 Task: Apply a VST de-tuner to create subtle pitch variations for a chorus effect.
Action: Mouse moved to (7, 13)
Screenshot: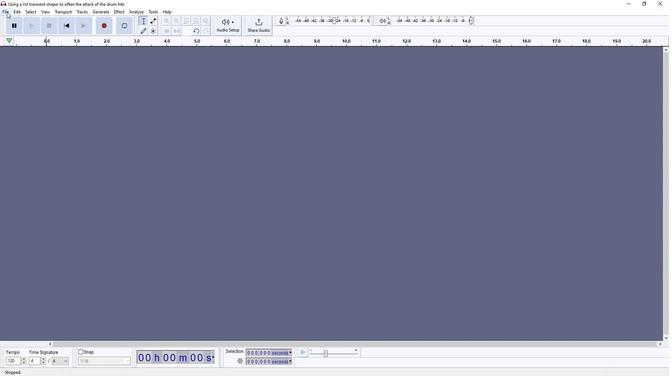 
Action: Mouse pressed left at (7, 13)
Screenshot: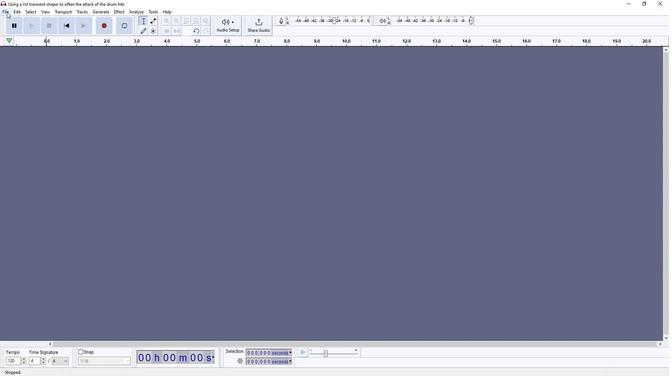 
Action: Mouse moved to (97, 85)
Screenshot: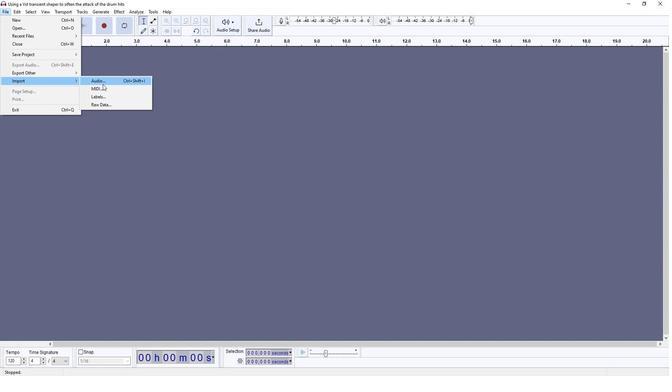 
Action: Mouse pressed left at (97, 85)
Screenshot: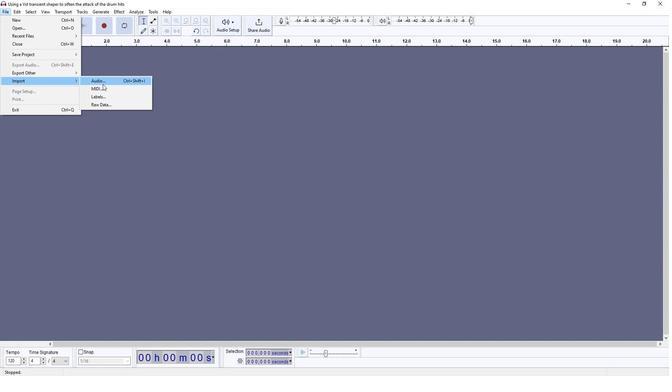 
Action: Mouse moved to (57, 66)
Screenshot: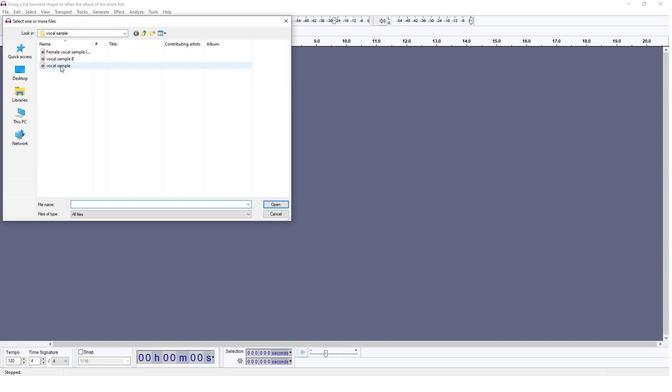 
Action: Mouse pressed left at (57, 66)
Screenshot: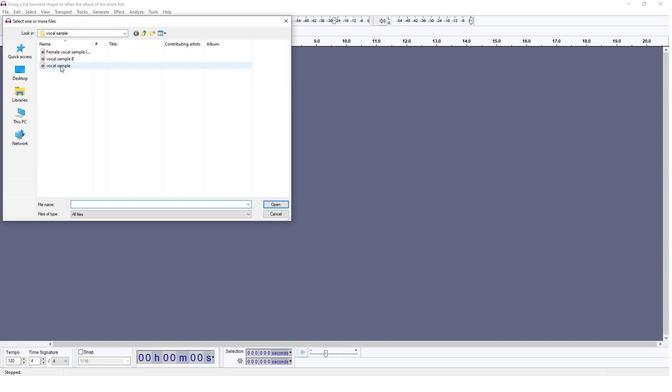 
Action: Mouse moved to (262, 206)
Screenshot: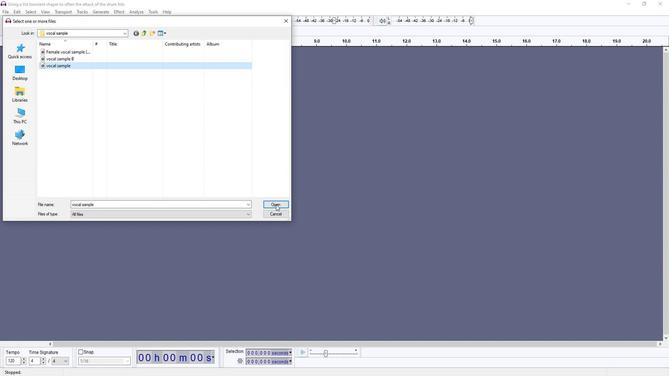 
Action: Mouse pressed left at (262, 206)
Screenshot: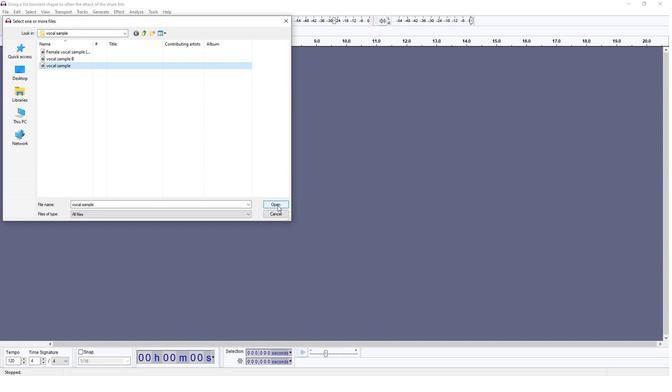 
Action: Mouse moved to (248, 85)
Screenshot: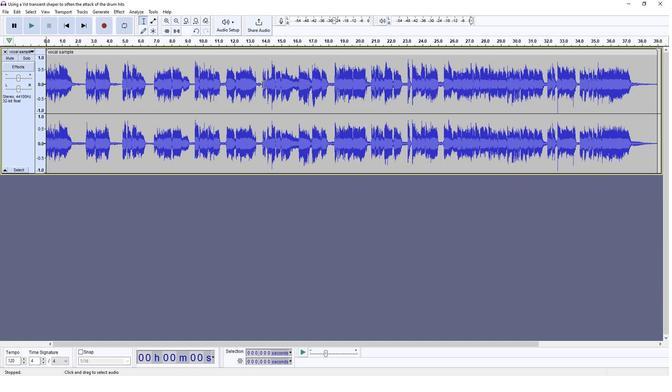 
Action: Mouse pressed left at (248, 85)
Screenshot: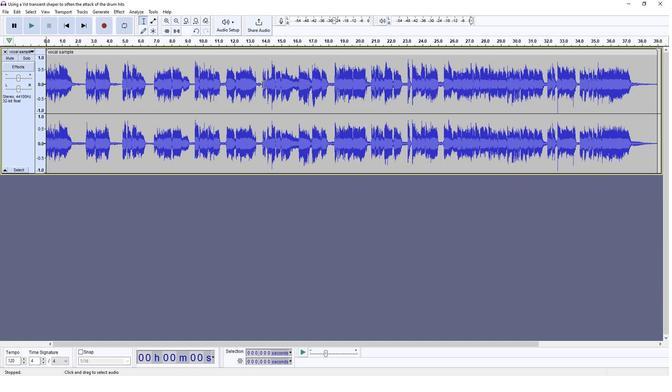 
Action: Mouse moved to (15, 9)
Screenshot: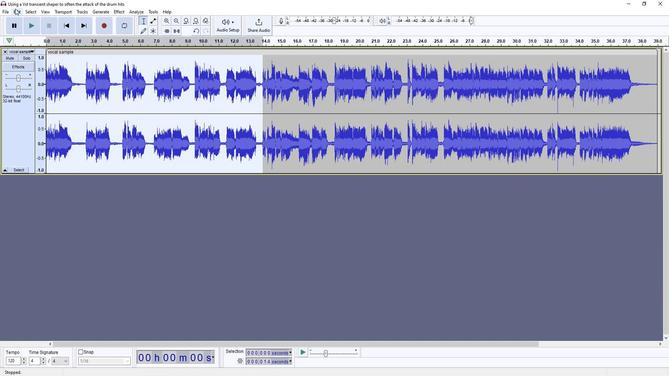 
Action: Mouse pressed left at (15, 9)
Screenshot: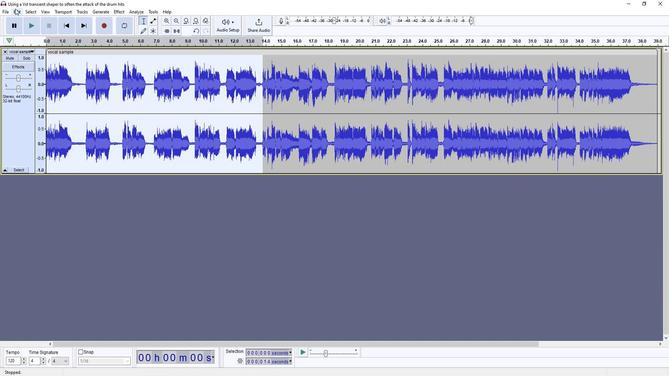 
Action: Mouse moved to (32, 38)
Screenshot: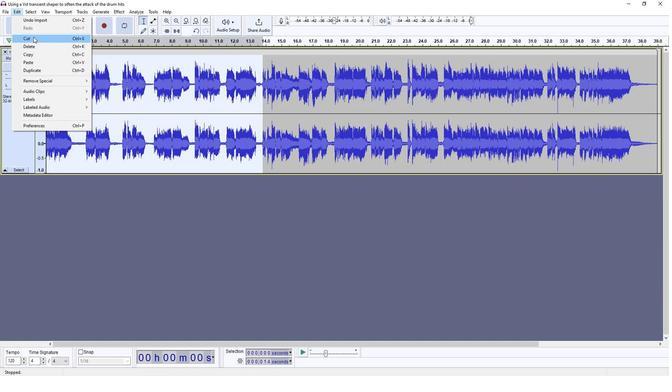 
Action: Mouse pressed left at (32, 38)
Screenshot: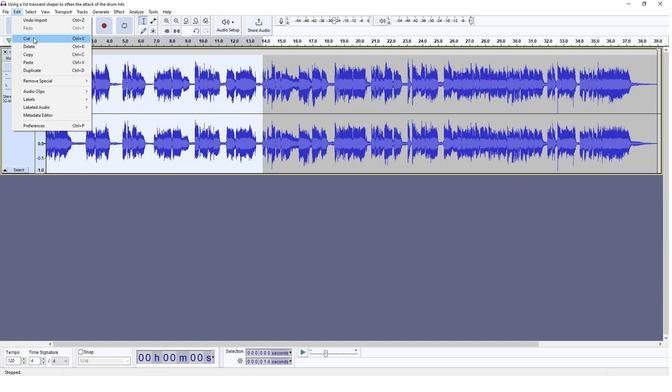 
Action: Mouse moved to (416, 59)
Screenshot: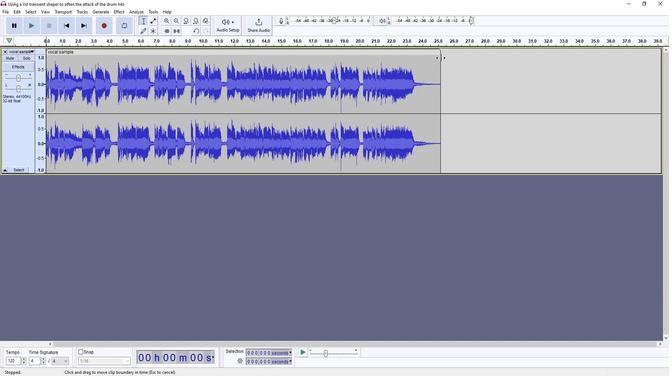 
Action: Mouse pressed left at (416, 59)
Screenshot: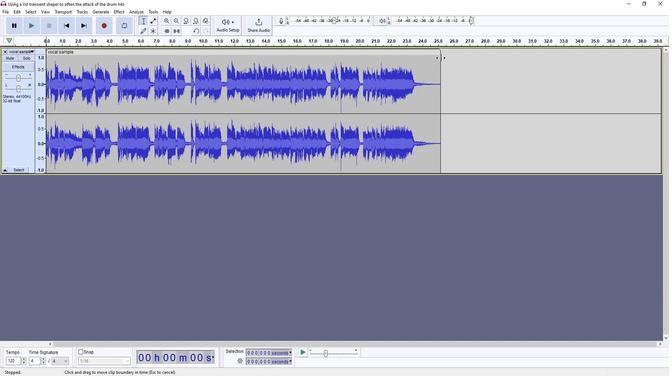 
Action: Mouse moved to (218, 77)
Screenshot: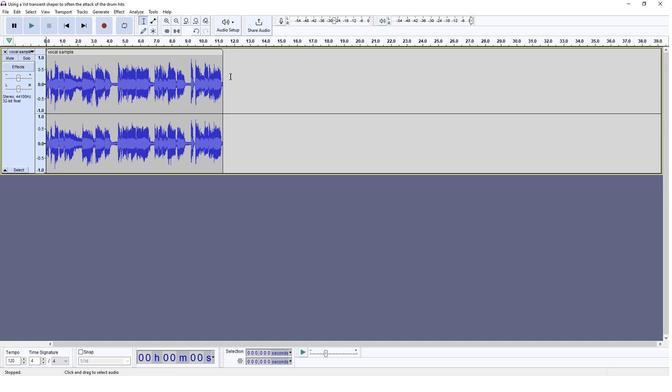 
Action: Mouse pressed left at (218, 77)
Screenshot: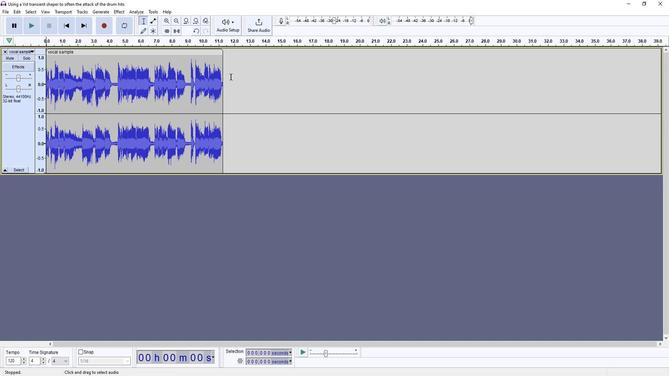 
Action: Mouse moved to (29, 24)
Screenshot: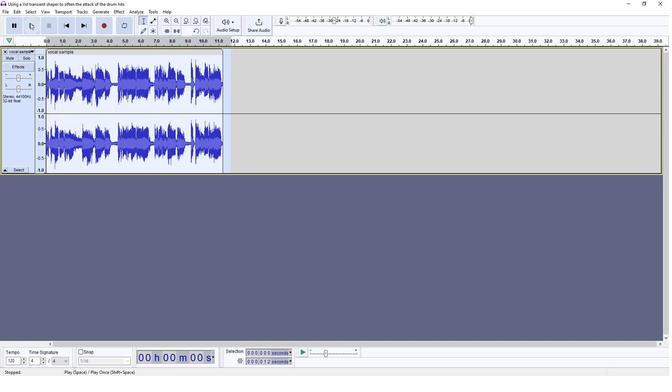 
Action: Mouse pressed left at (29, 24)
Screenshot: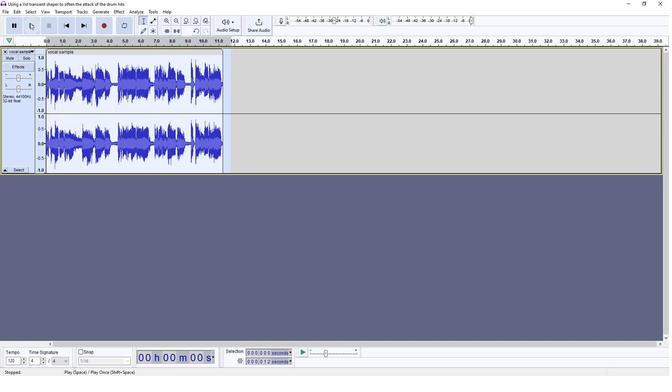 
Action: Mouse moved to (20, 13)
Screenshot: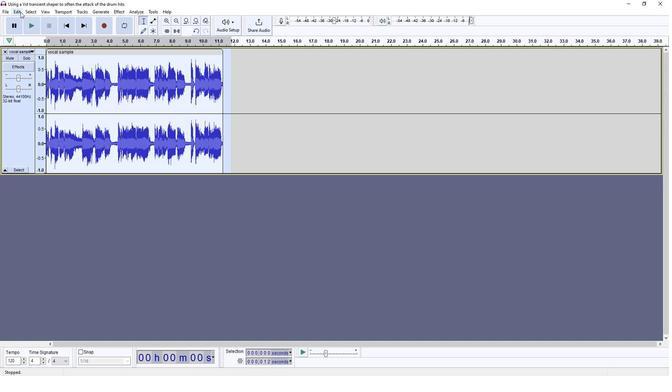 
Action: Mouse pressed left at (20, 13)
Screenshot: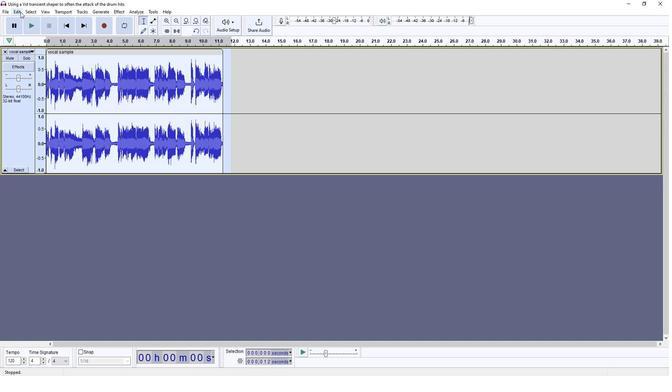 
Action: Mouse moved to (31, 69)
Screenshot: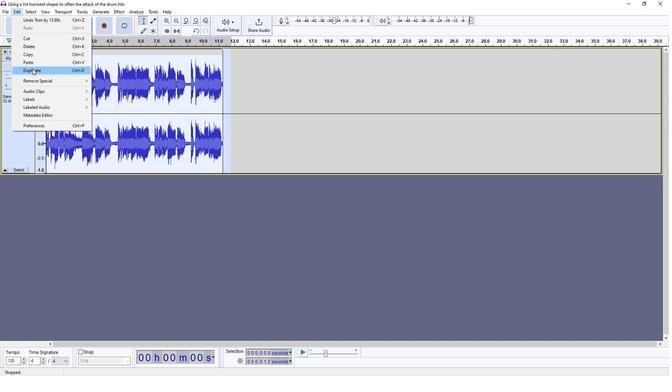 
Action: Mouse pressed left at (31, 69)
Screenshot: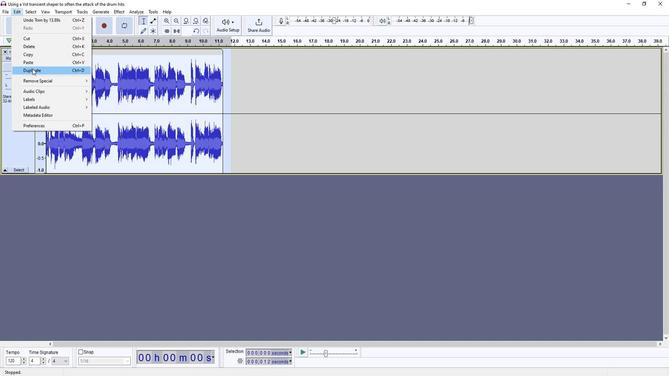 
Action: Mouse moved to (17, 238)
Screenshot: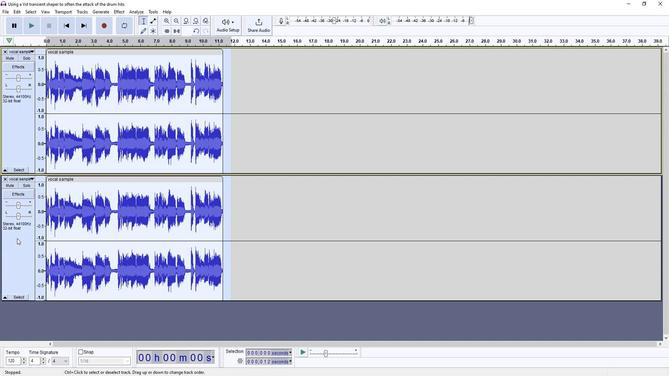 
Action: Mouse pressed left at (17, 238)
Screenshot: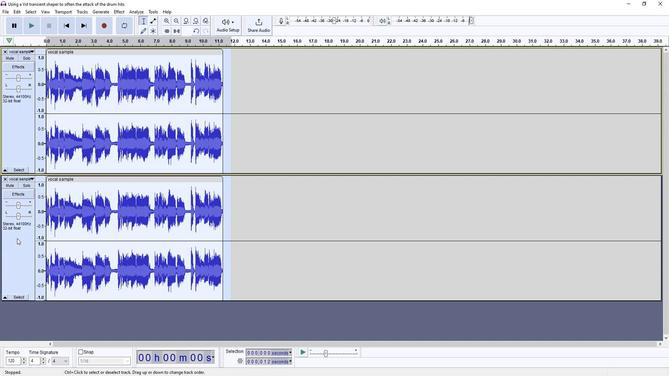 
Action: Mouse moved to (18, 205)
Screenshot: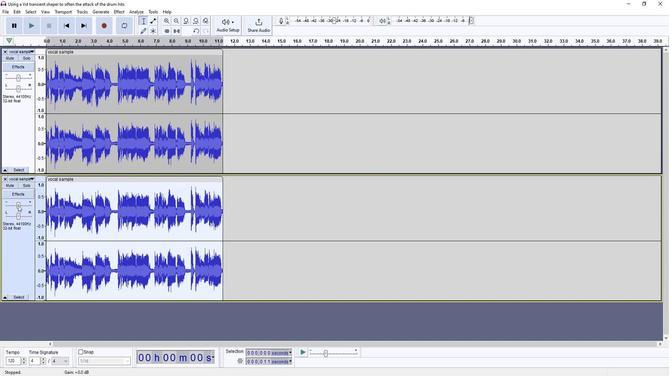 
Action: Mouse pressed left at (18, 205)
Screenshot: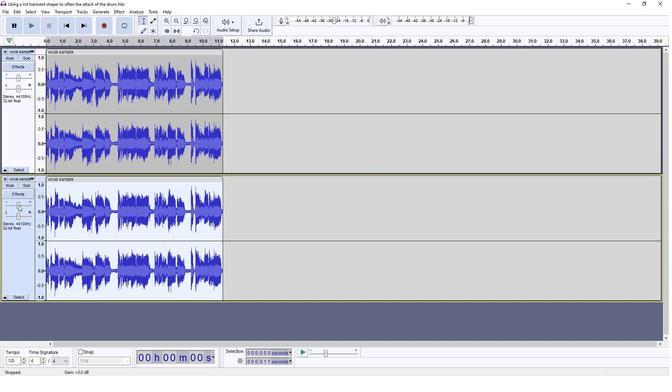 
Action: Mouse moved to (115, 11)
Screenshot: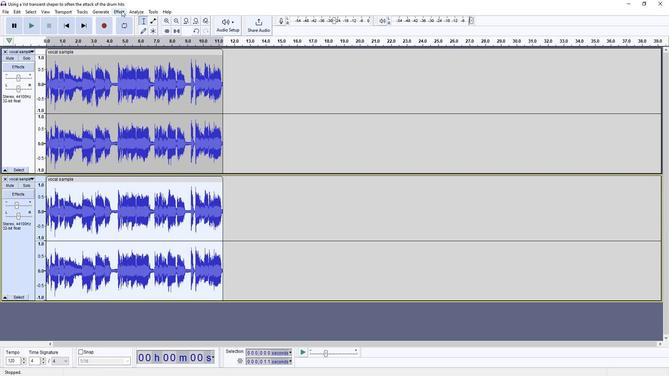 
Action: Mouse pressed left at (115, 11)
Screenshot: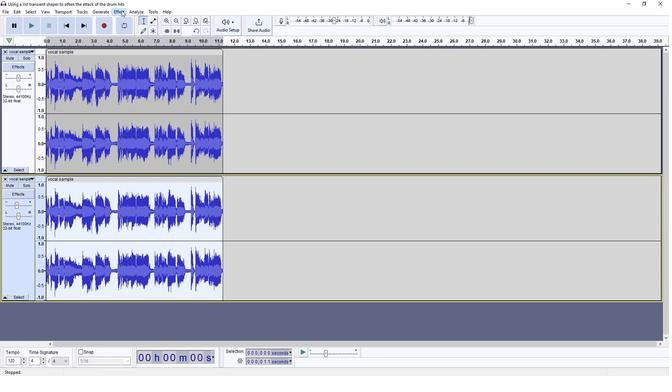 
Action: Mouse moved to (216, 83)
Screenshot: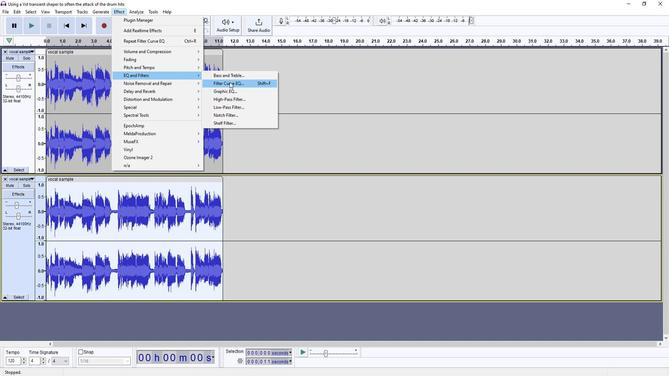 
Action: Mouse pressed left at (216, 83)
Screenshot: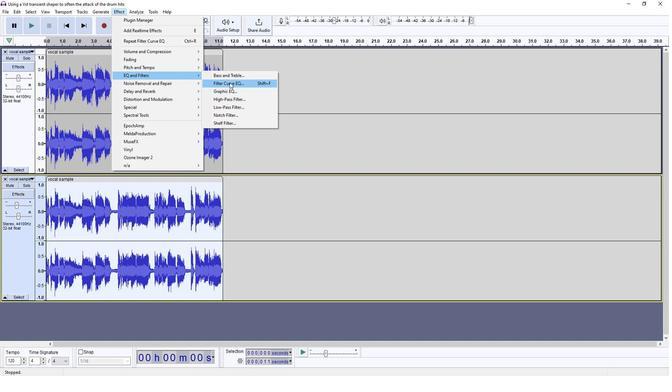 
Action: Mouse moved to (183, 117)
Screenshot: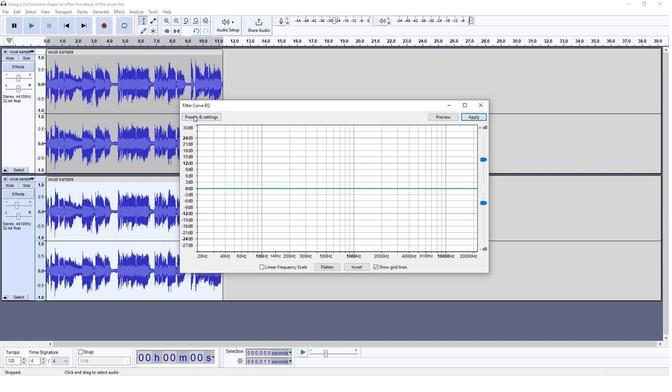 
Action: Mouse pressed left at (183, 117)
Screenshot: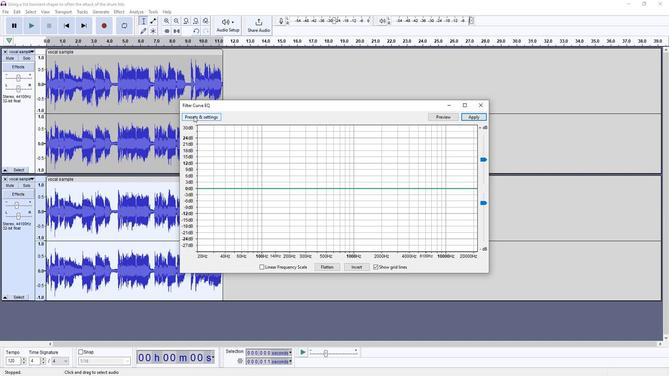 
Action: Mouse moved to (252, 211)
Screenshot: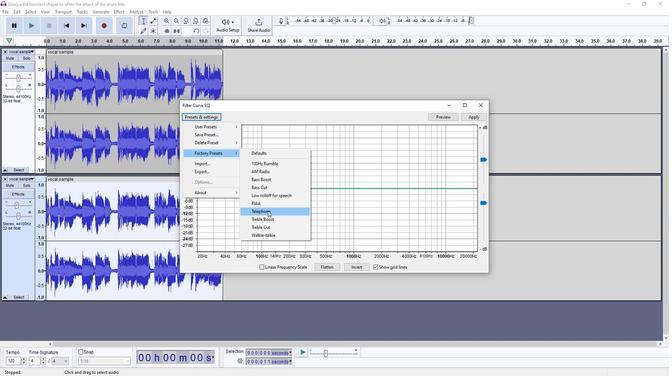 
Action: Mouse pressed left at (252, 211)
Screenshot: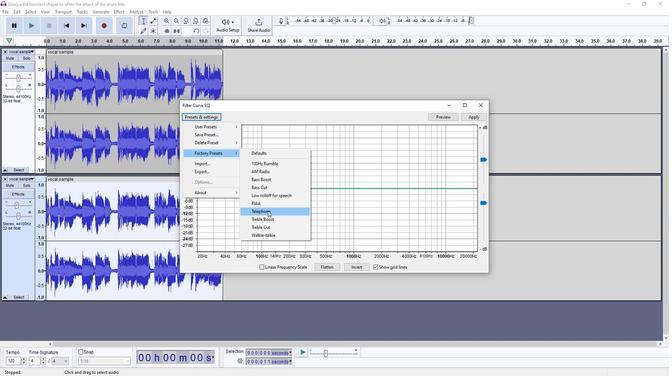 
Action: Mouse moved to (450, 117)
Screenshot: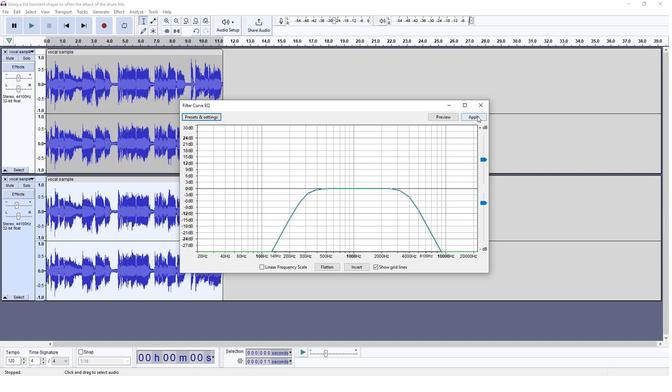 
Action: Mouse pressed left at (450, 117)
Screenshot: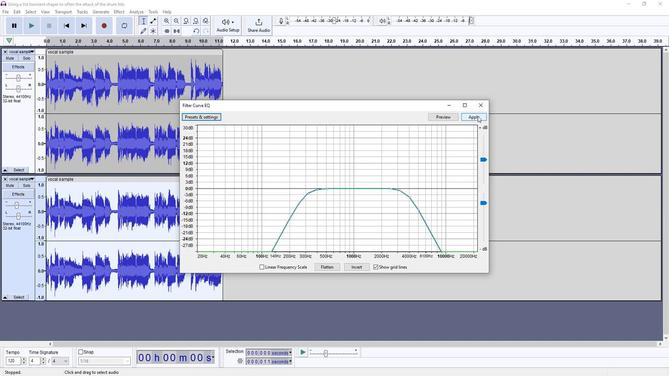 
Action: Mouse moved to (115, 10)
Screenshot: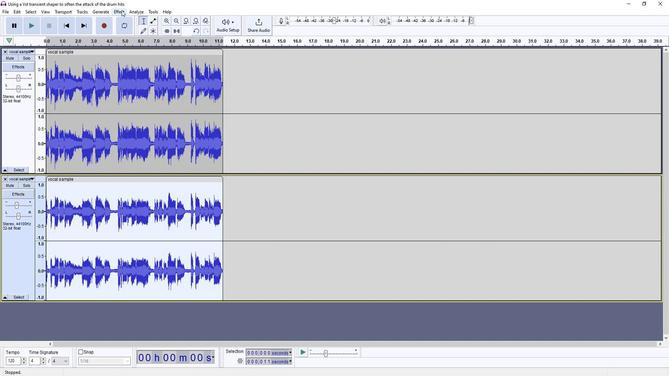 
Action: Mouse pressed left at (115, 10)
Screenshot: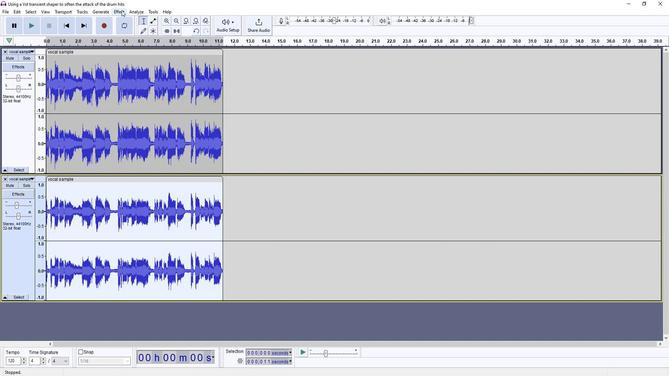 
Action: Mouse moved to (229, 69)
Screenshot: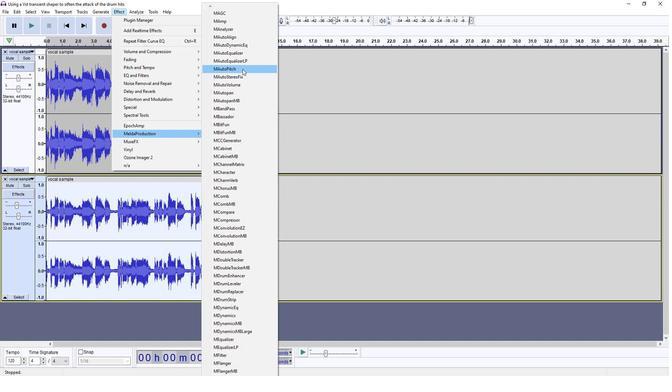 
Action: Mouse pressed left at (229, 69)
Screenshot: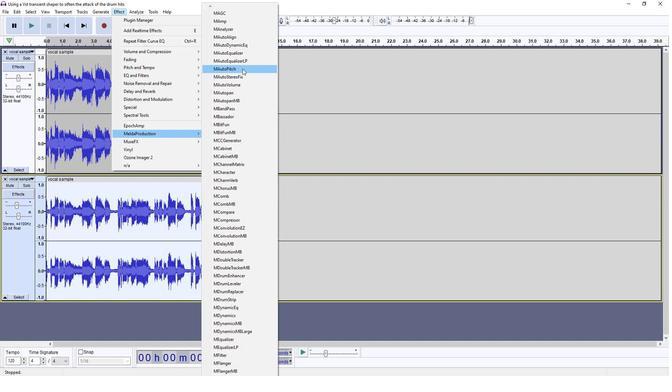 
Action: Mouse moved to (315, 227)
Screenshot: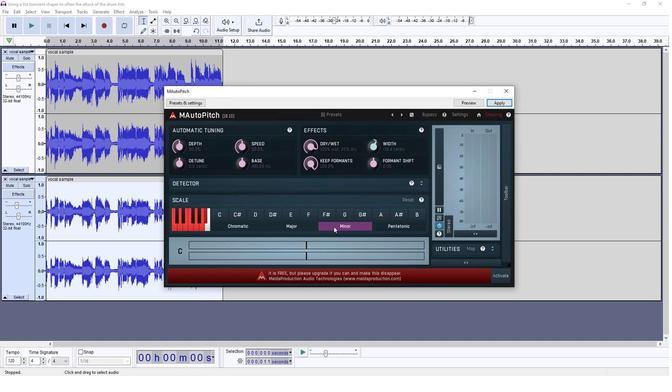 
Action: Mouse pressed left at (315, 227)
Screenshot: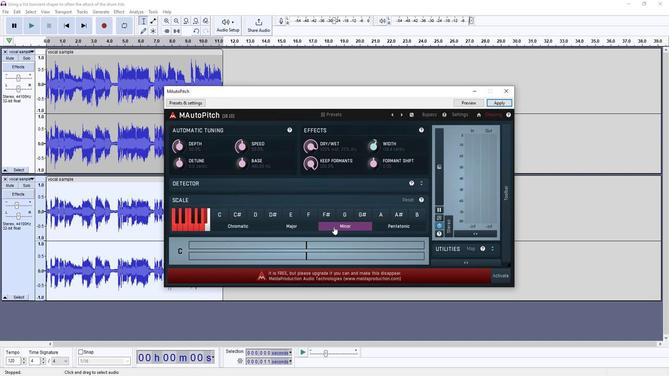
Action: Mouse moved to (244, 212)
Screenshot: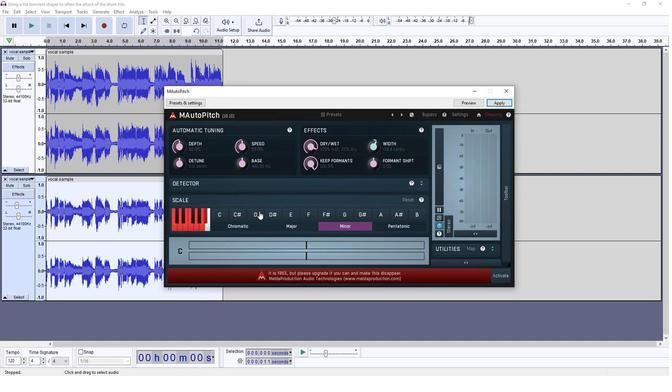 
Action: Mouse pressed left at (244, 212)
Screenshot: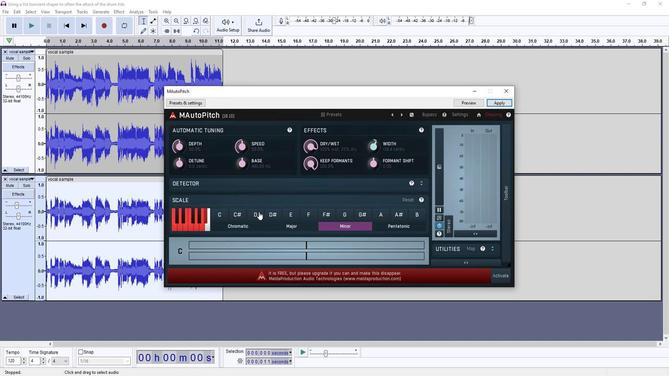 
Action: Mouse moved to (223, 213)
Screenshot: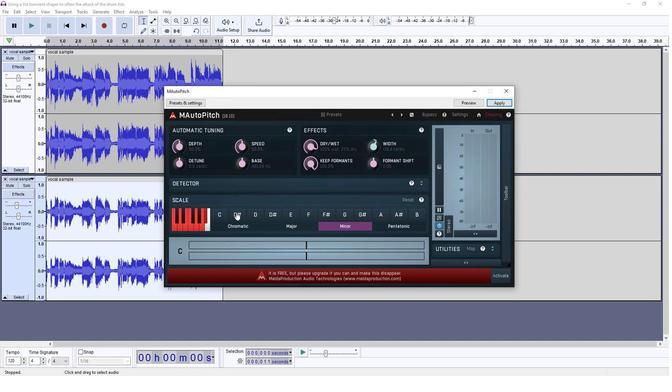 
Action: Mouse pressed left at (223, 213)
Screenshot: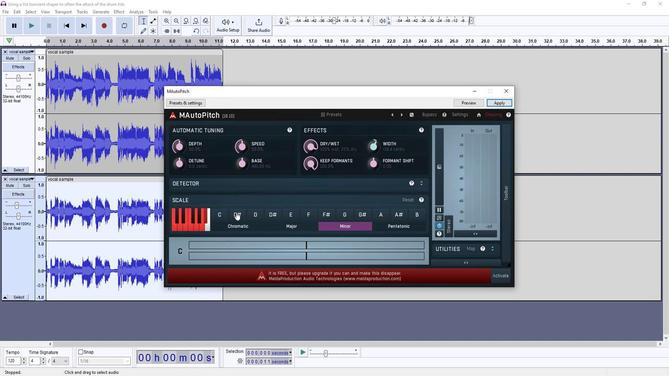
Action: Mouse moved to (242, 214)
Screenshot: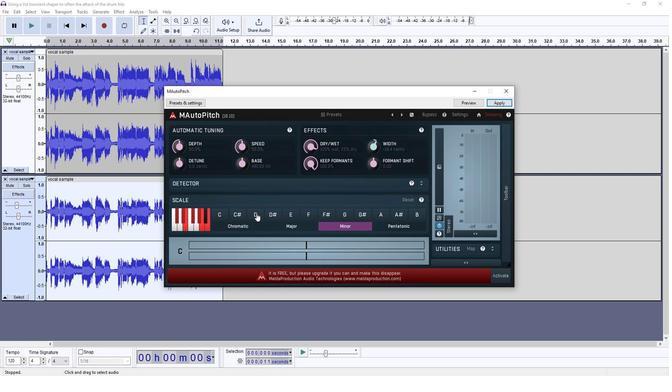 
Action: Mouse pressed left at (242, 214)
Screenshot: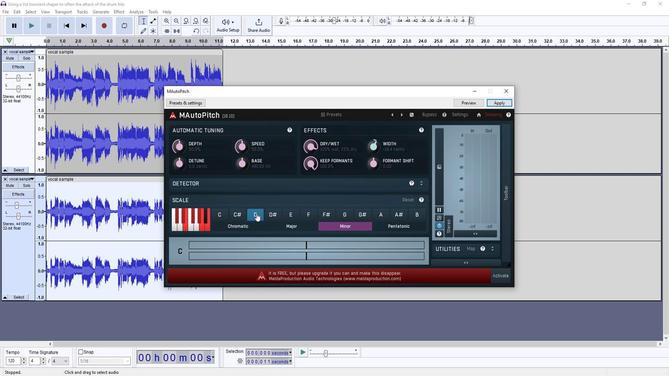 
Action: Mouse moved to (444, 102)
Screenshot: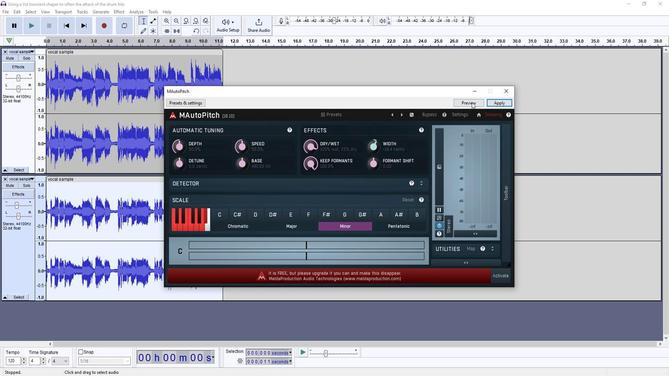 
Action: Mouse pressed left at (444, 102)
Screenshot: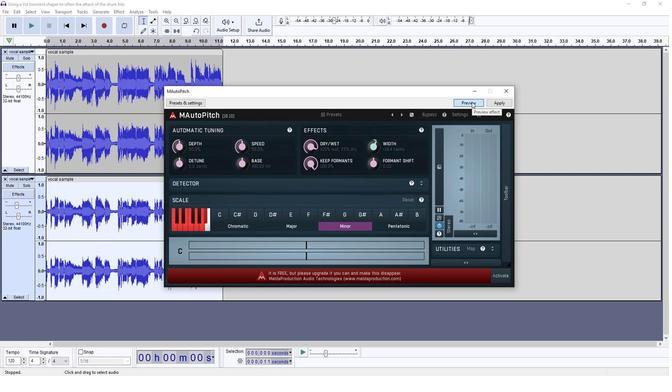 
Action: Mouse moved to (341, 212)
Screenshot: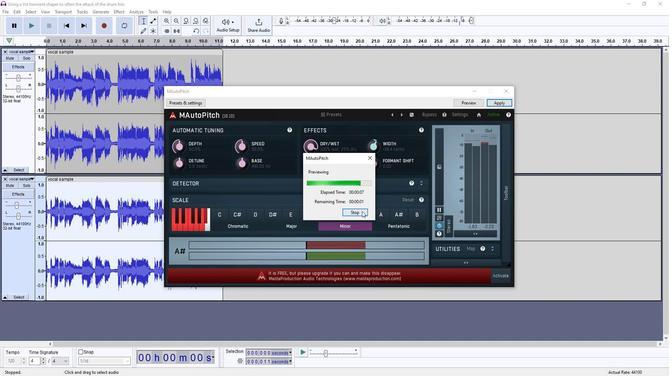 
Action: Mouse pressed left at (341, 212)
Screenshot: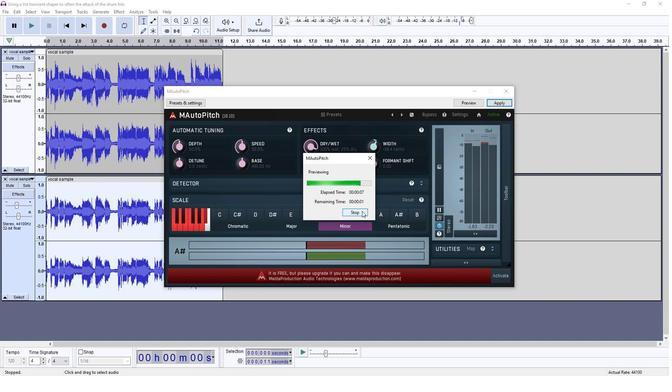 
Action: Mouse moved to (468, 103)
Screenshot: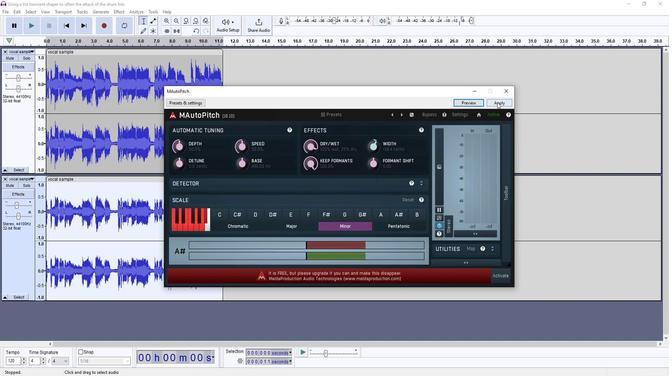 
Action: Mouse pressed left at (468, 103)
Screenshot: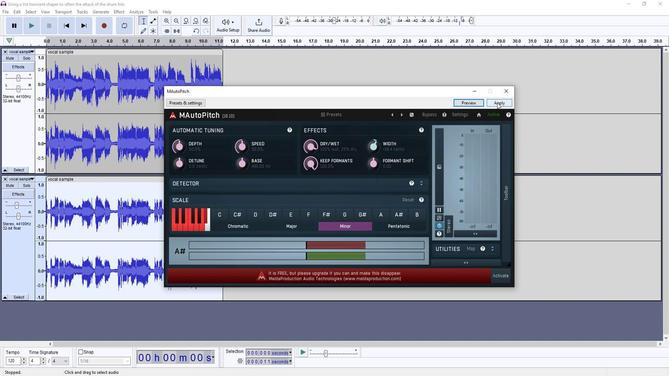 
Action: Mouse moved to (217, 257)
Screenshot: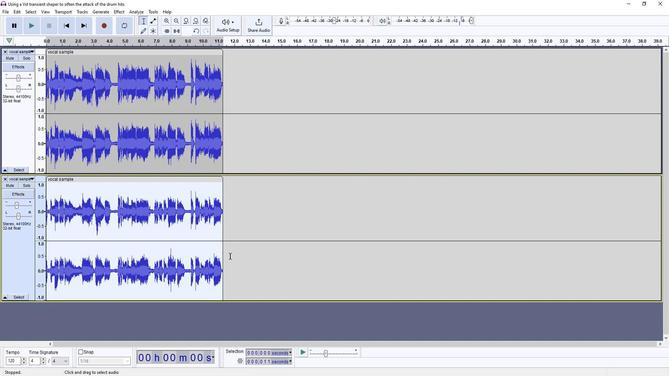 
Action: Mouse pressed left at (217, 257)
Screenshot: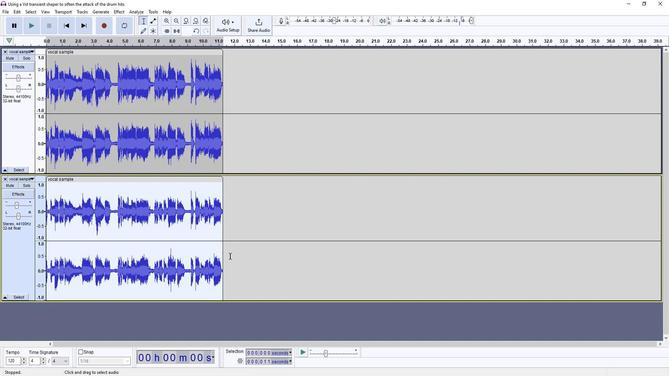 
Action: Mouse moved to (29, 21)
Screenshot: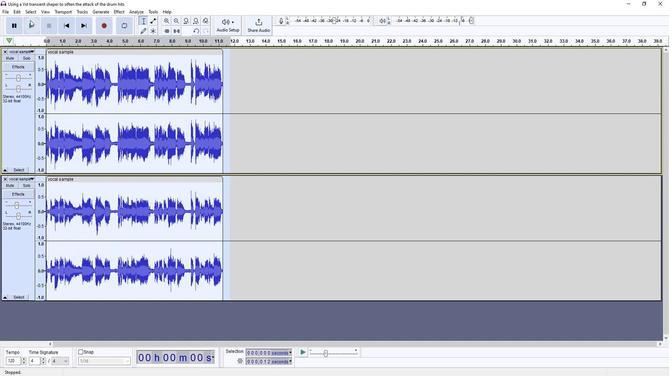 
Action: Mouse pressed left at (29, 21)
Screenshot: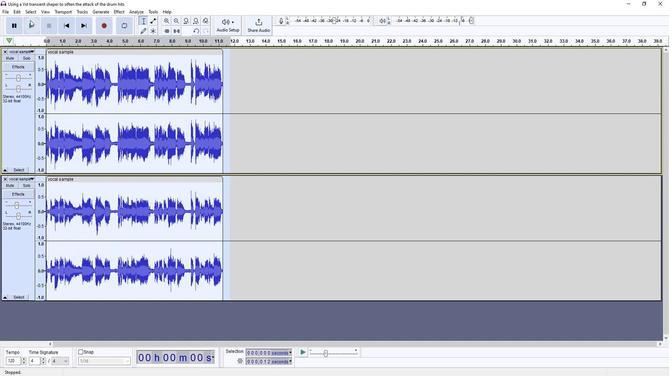 
Action: Mouse moved to (4, 13)
Screenshot: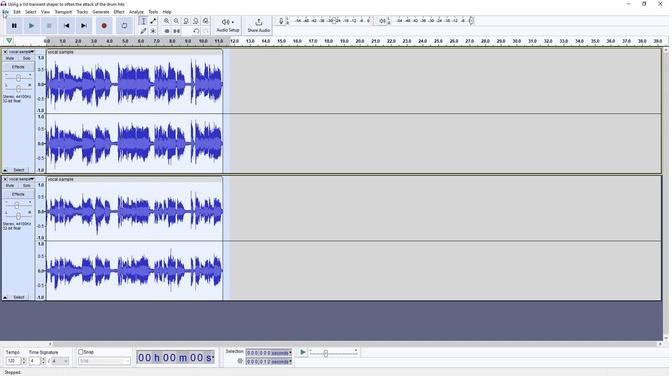 
Action: Mouse pressed left at (4, 13)
Screenshot: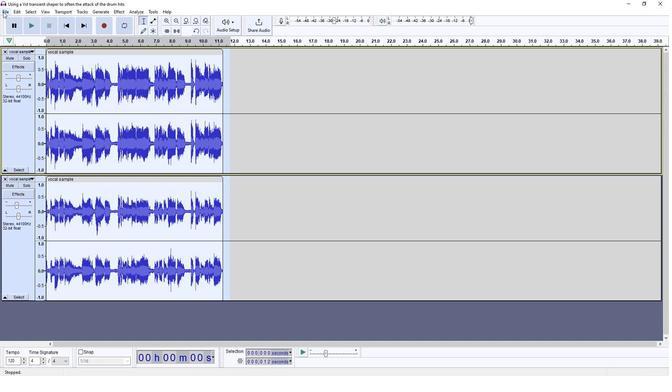 
Action: Mouse moved to (102, 60)
Screenshot: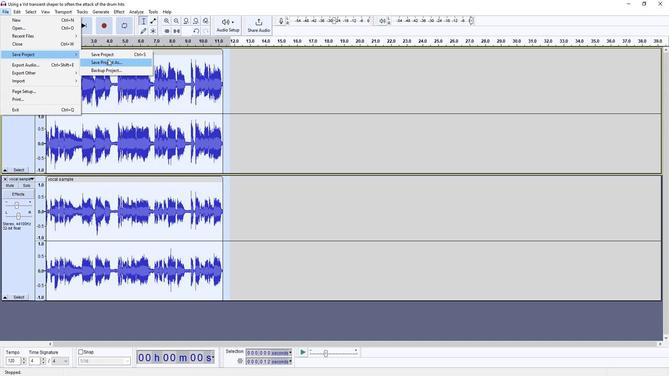 
Action: Mouse pressed left at (102, 60)
Screenshot: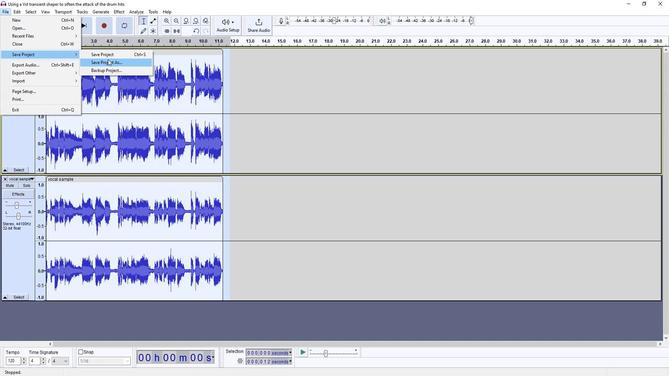 
Action: Mouse moved to (470, 120)
Screenshot: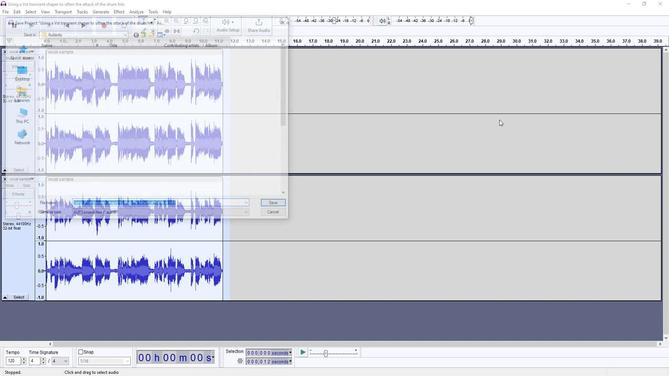 
Action: Key pressed <Key.backspace><Key.shift>Applying<Key.space>a<Key.space><Key.shift><Key.shift><Key.shift><Key.shift><Key.shift><Key.shift><Key.shift><Key.shift>VST<Key.space>de-tunner<Key.space>to<Key.space>create<Key.space>suby<Key.backspace>tle<Key.space>pitch<Key.space>variations<Key.space>for<Key.space>a<Key.space>chorus<Key.space>effect
Screenshot: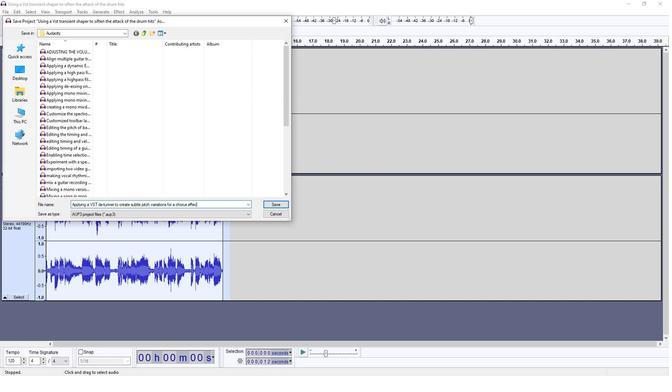 
Action: Mouse moved to (264, 204)
Screenshot: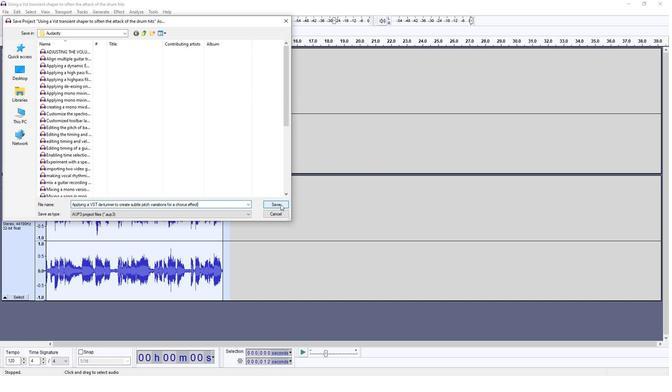 
Action: Mouse pressed left at (264, 204)
Screenshot: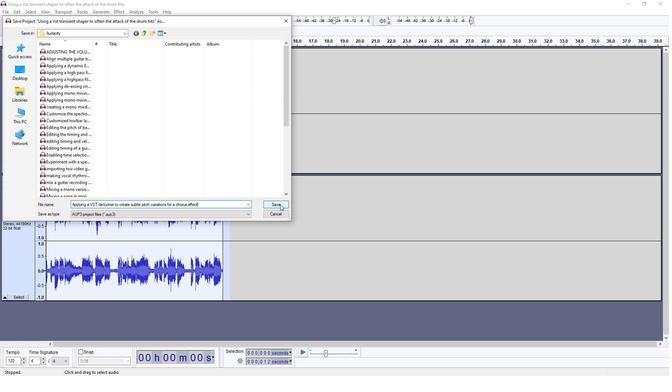 
